 Task: Add skill "Communication".
Action: Mouse moved to (390, 371)
Screenshot: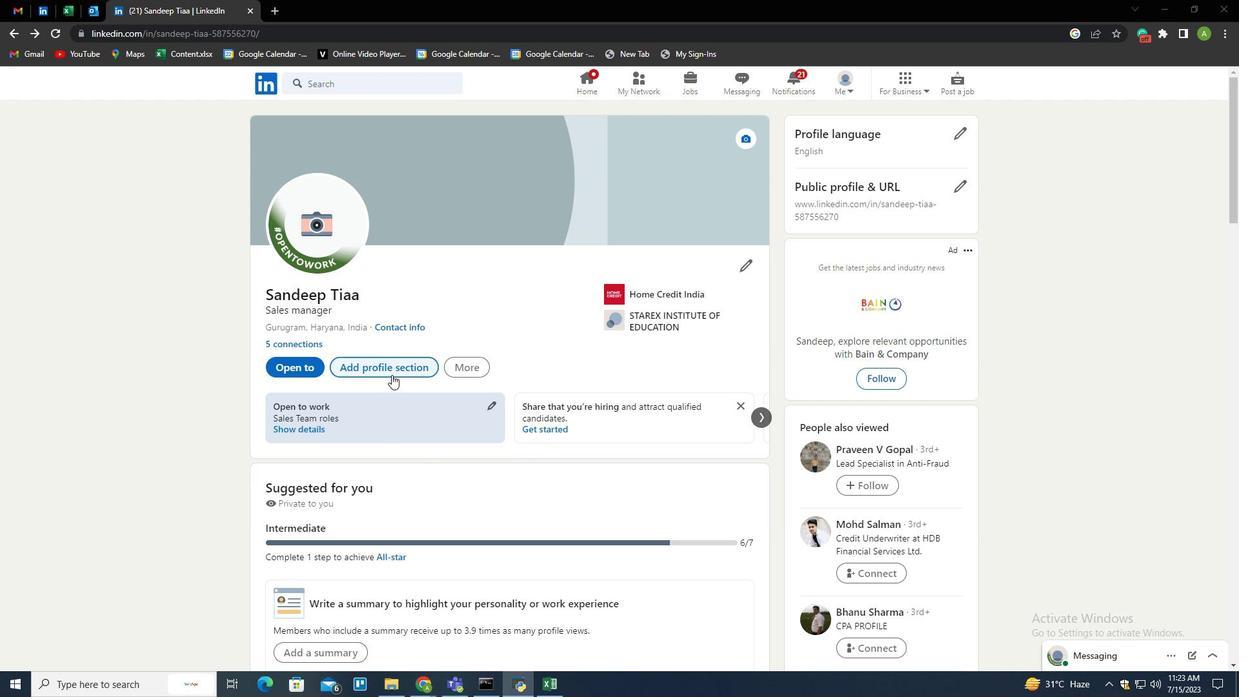 
Action: Mouse pressed left at (390, 371)
Screenshot: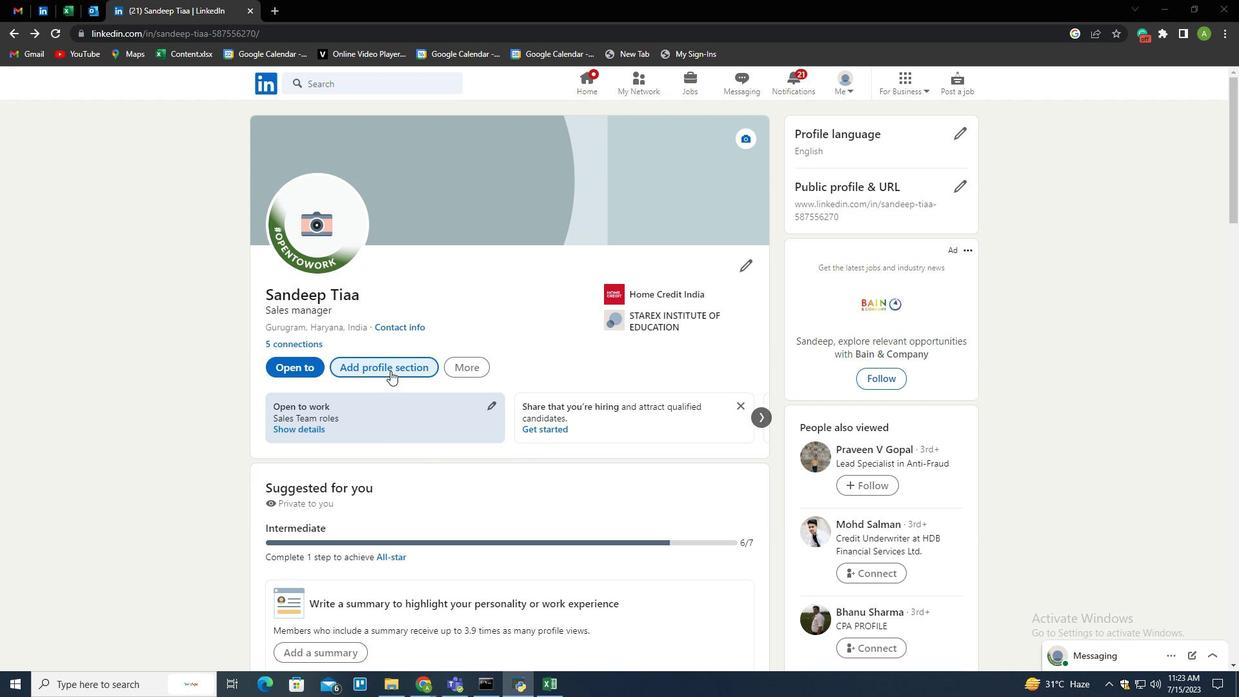 
Action: Mouse moved to (477, 144)
Screenshot: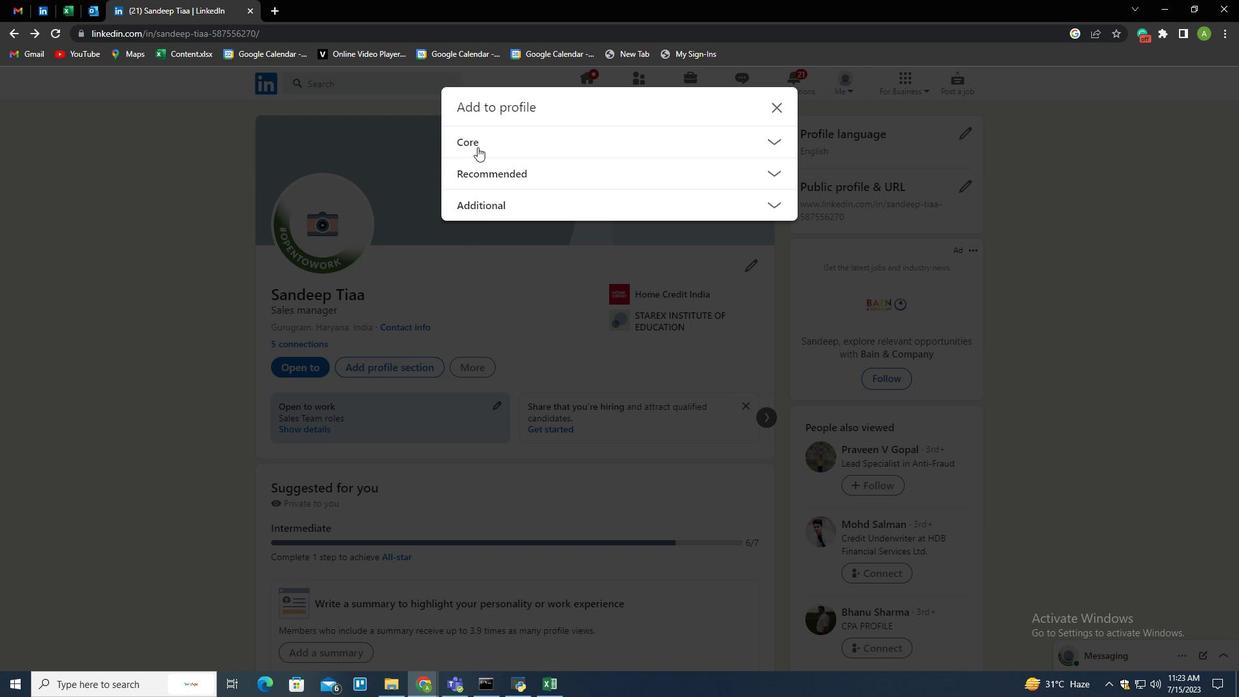 
Action: Mouse pressed left at (477, 144)
Screenshot: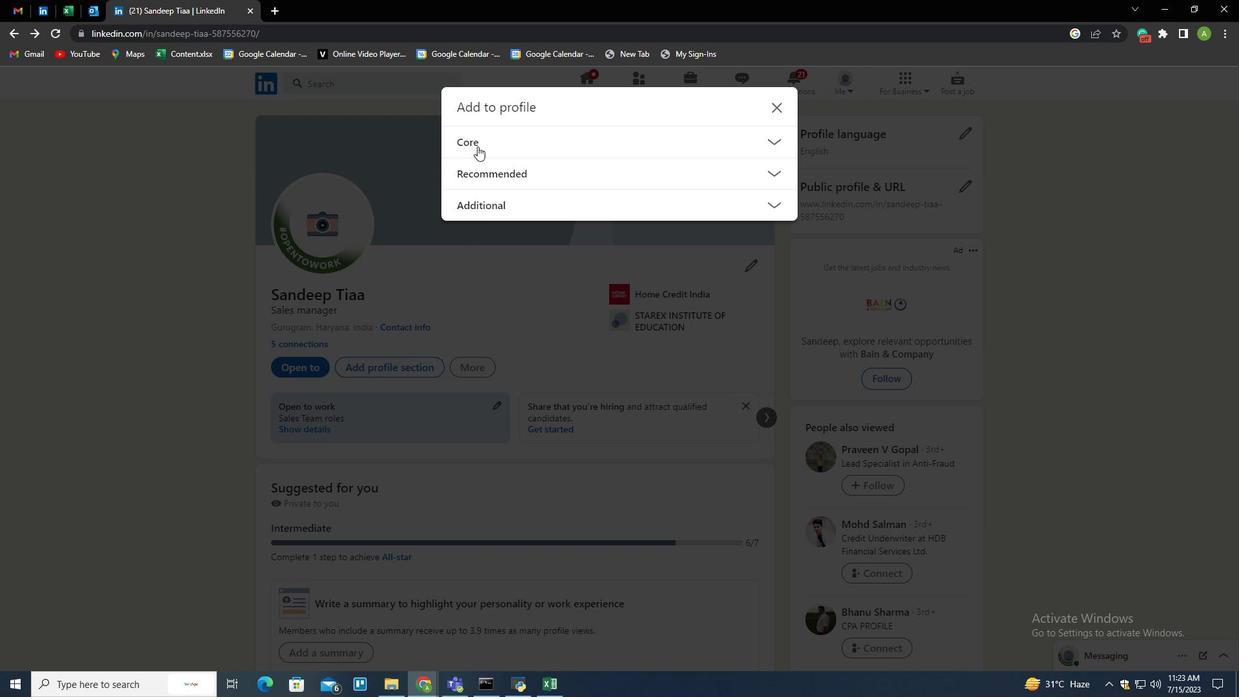 
Action: Mouse moved to (498, 200)
Screenshot: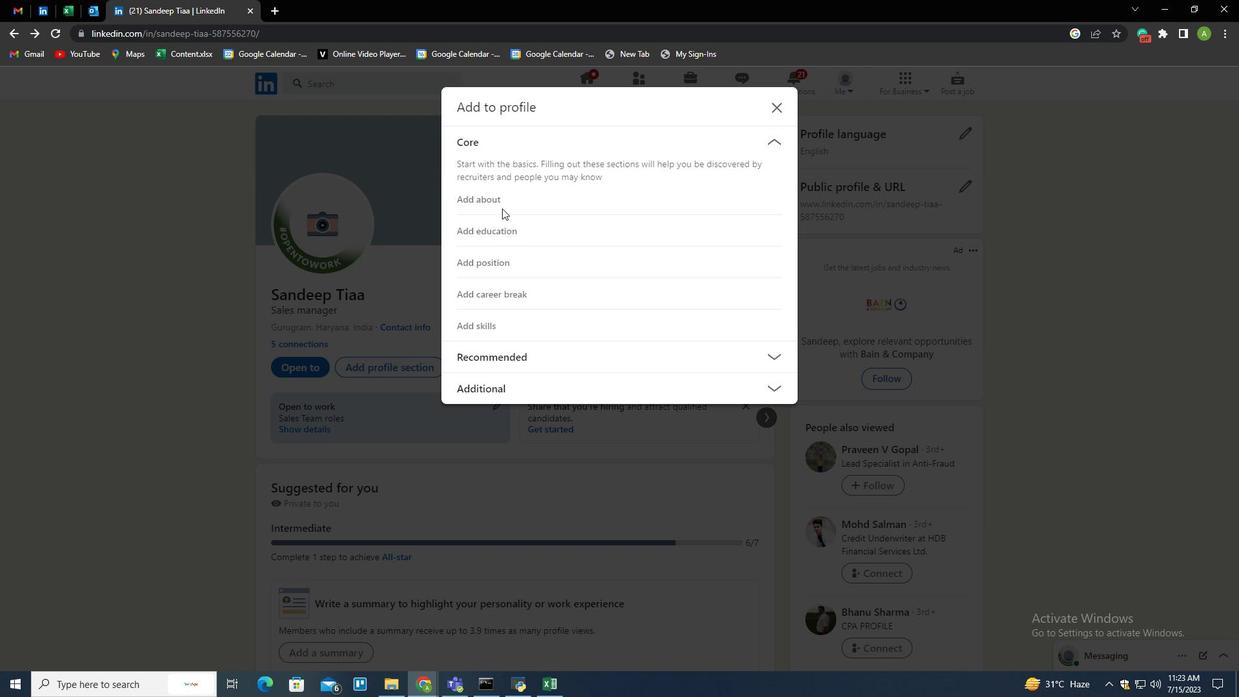 
Action: Mouse pressed left at (498, 200)
Screenshot: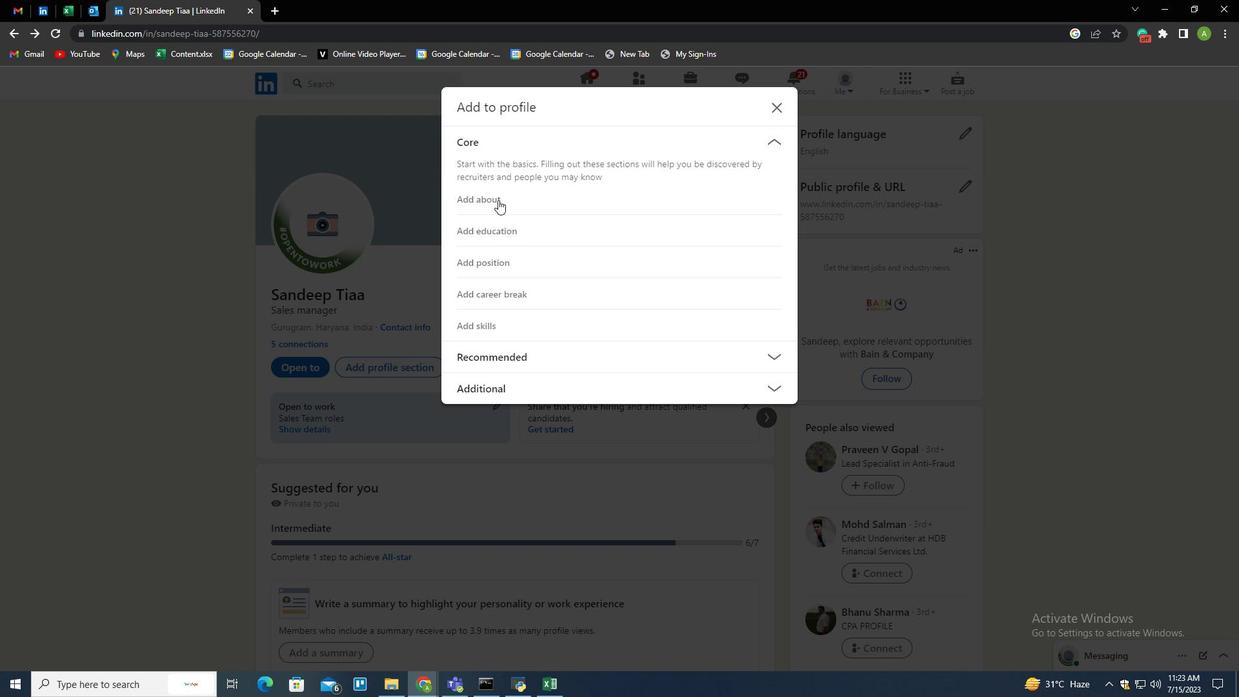 
Action: Mouse moved to (428, 389)
Screenshot: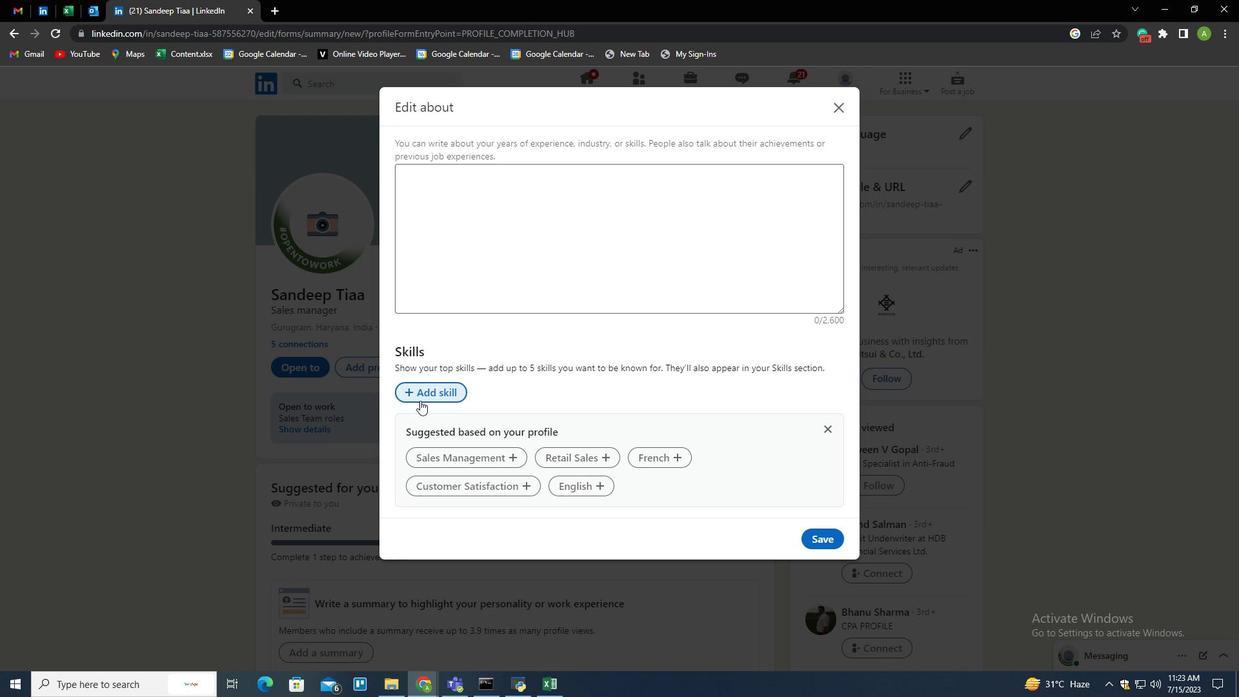 
Action: Mouse pressed left at (428, 389)
Screenshot: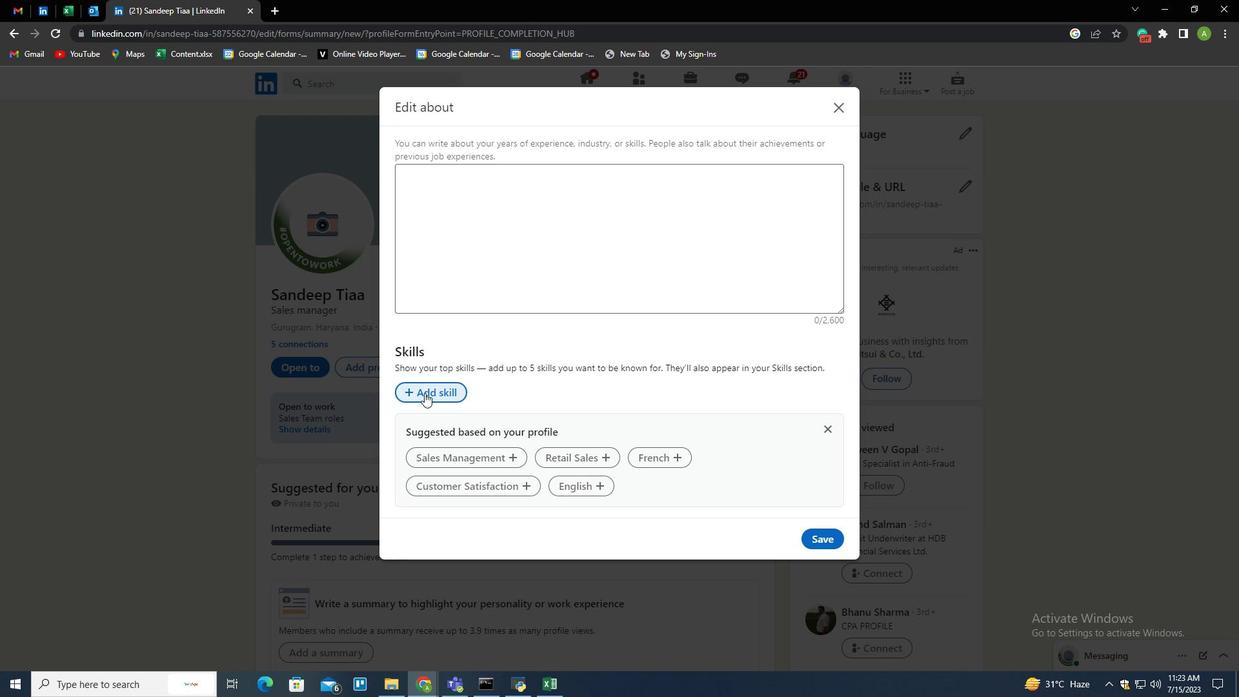 
Action: Mouse moved to (445, 389)
Screenshot: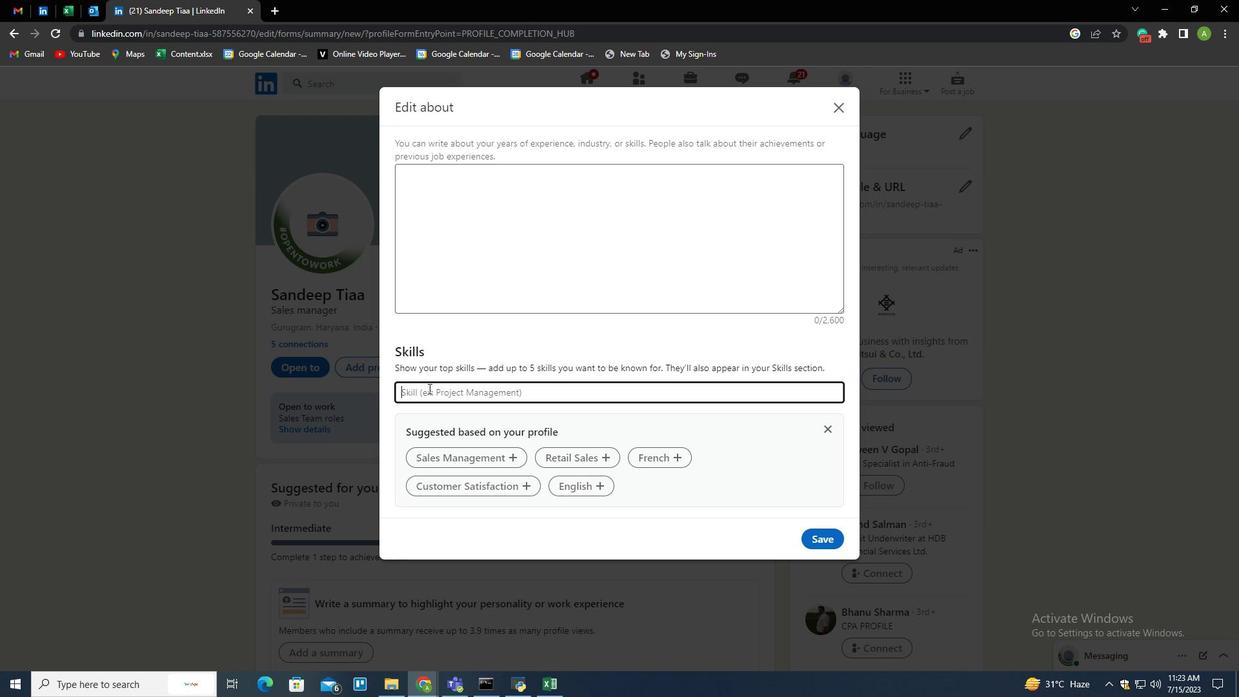 
Action: Mouse pressed left at (445, 389)
Screenshot: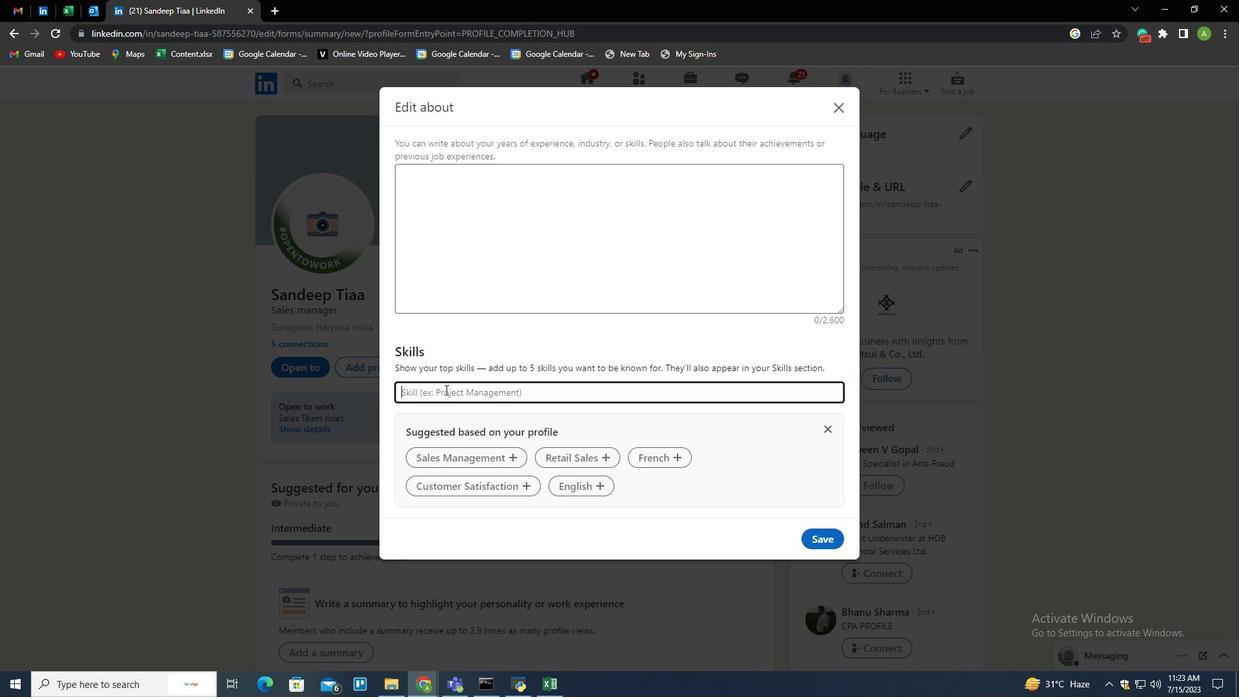 
Action: Mouse moved to (449, 392)
Screenshot: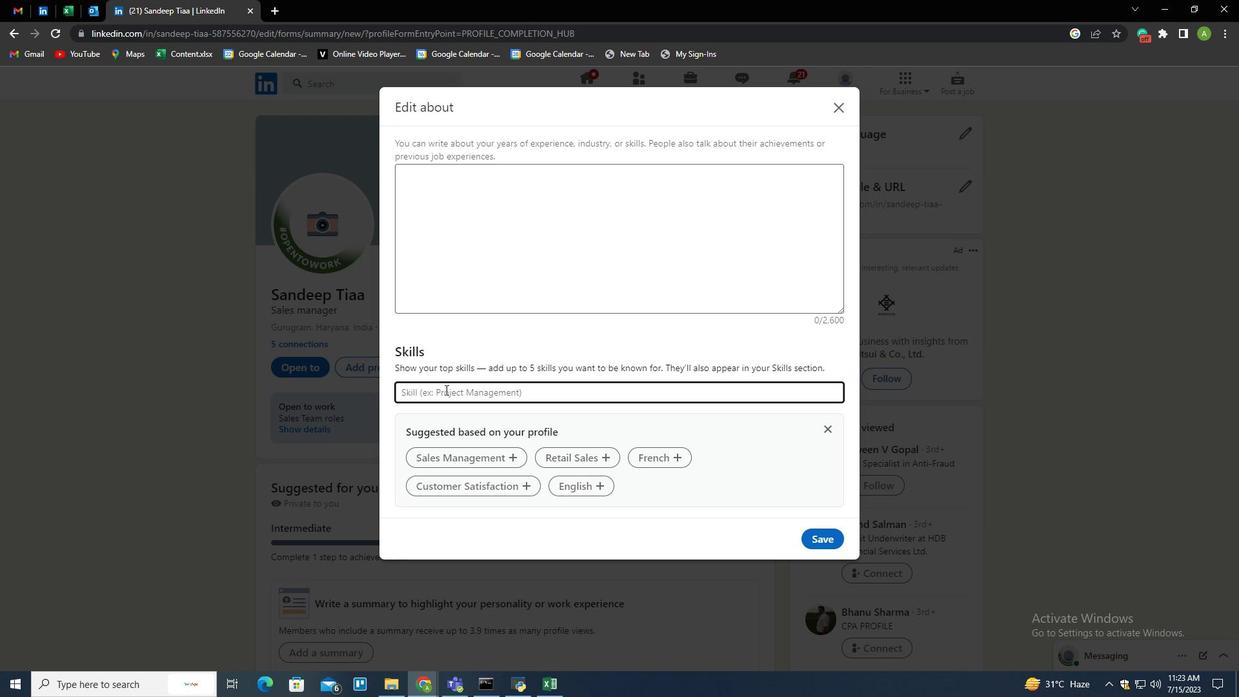 
Action: Key pressed <Key.shift>
Screenshot: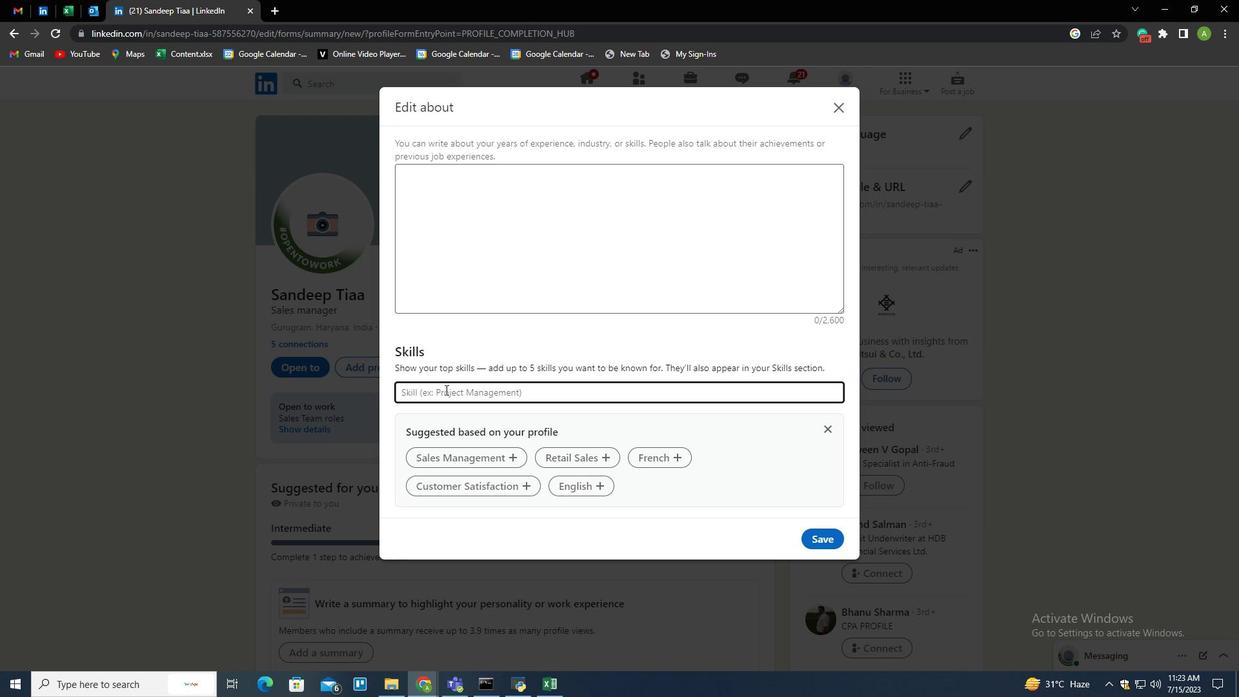 
Action: Mouse moved to (471, 408)
Screenshot: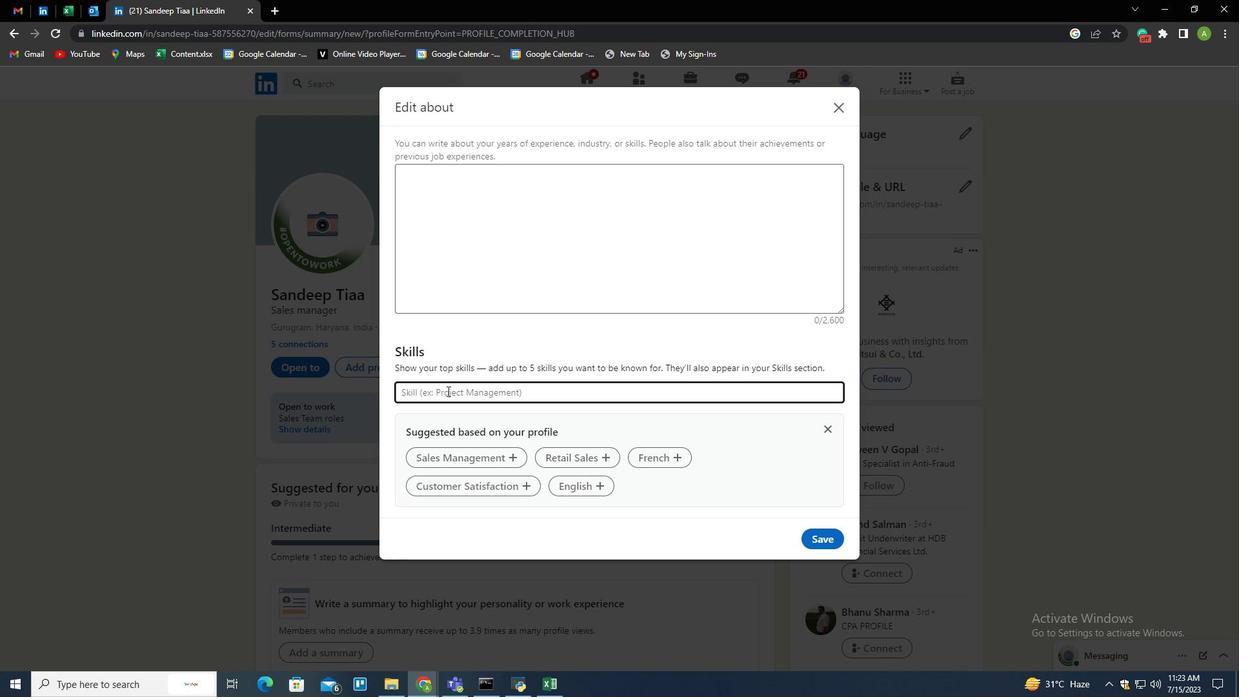 
Action: Key pressed Communication
Screenshot: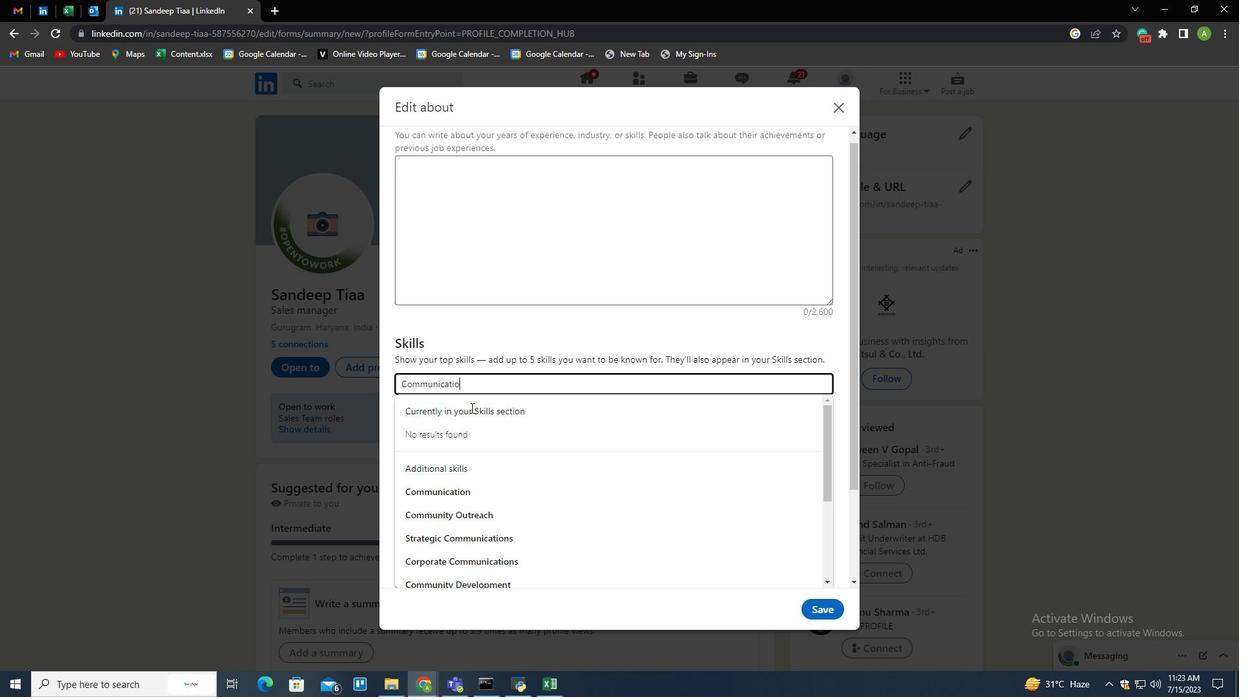 
Action: Mouse moved to (463, 486)
Screenshot: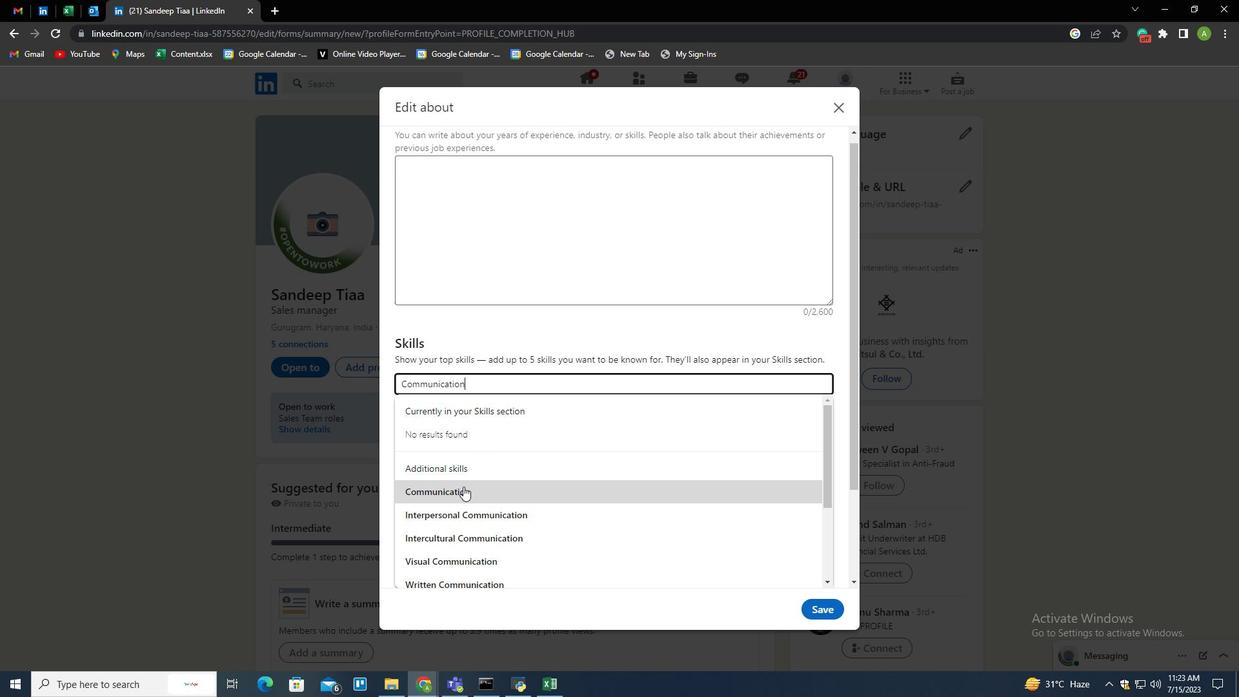 
Action: Mouse pressed left at (463, 486)
Screenshot: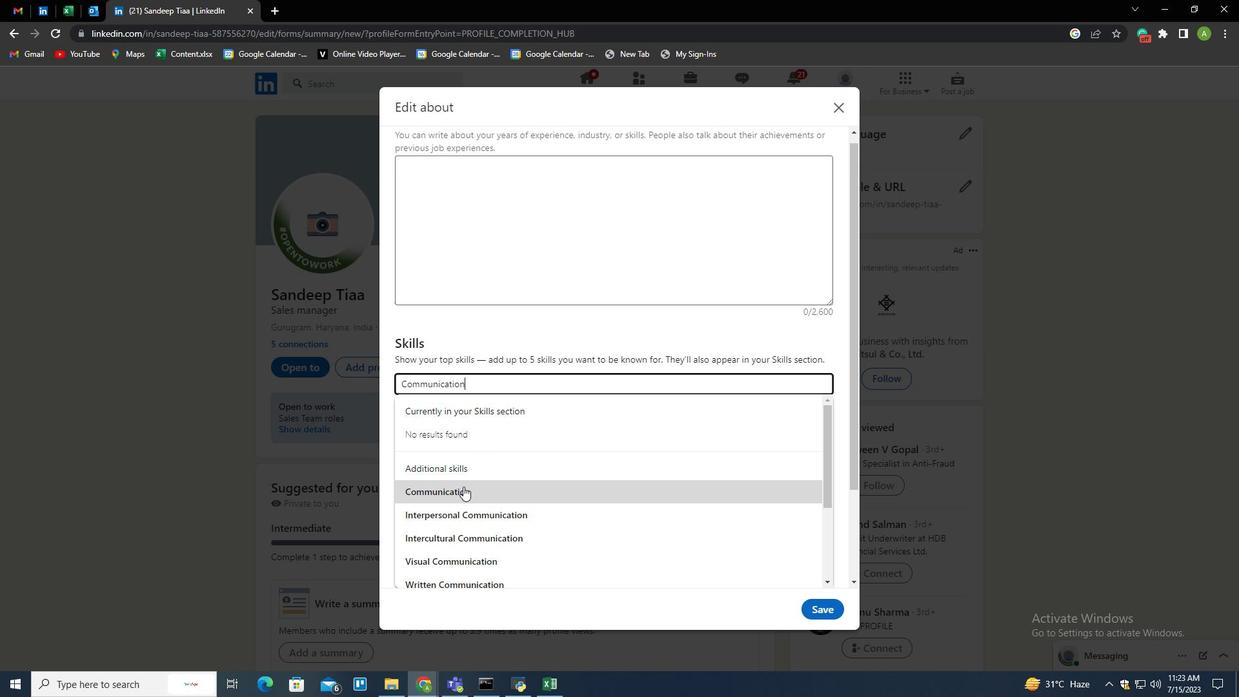 
Action: Mouse moved to (748, 473)
Screenshot: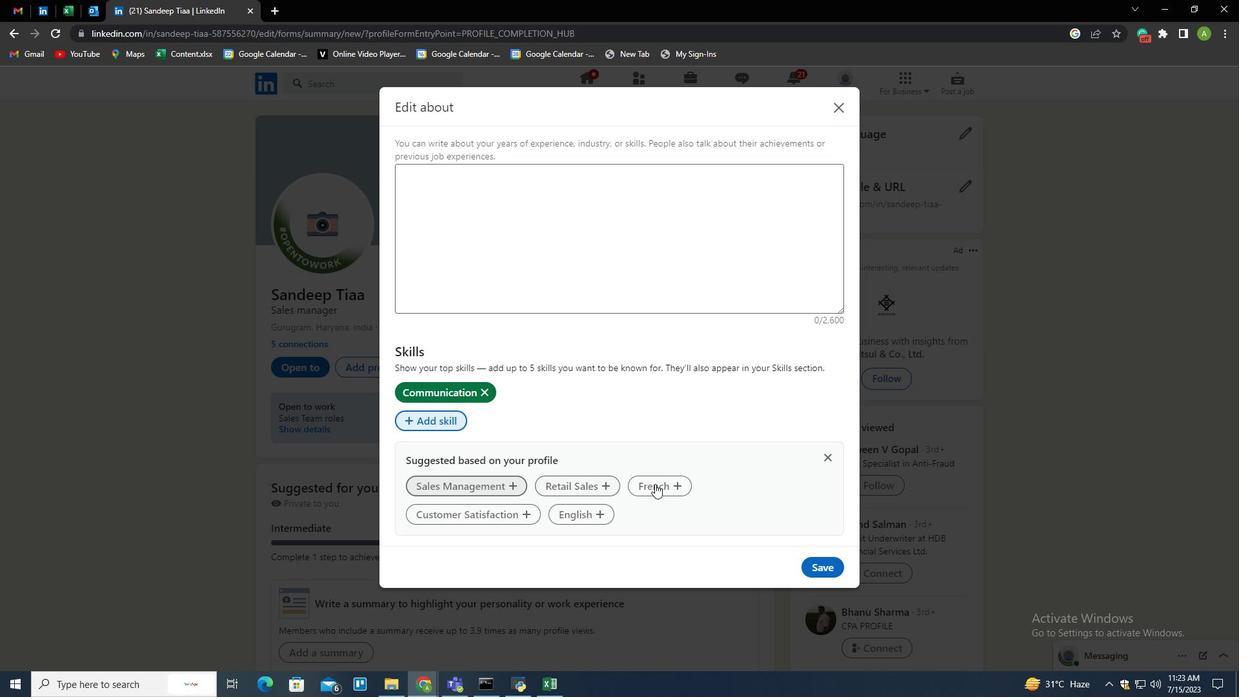 
